 Task: Add a signature Benjamin Adams containing 'Have a wonderful week, Benjamin Adams' to email address softage.1@softage.net and add a folder Certifications
Action: Mouse moved to (187, 178)
Screenshot: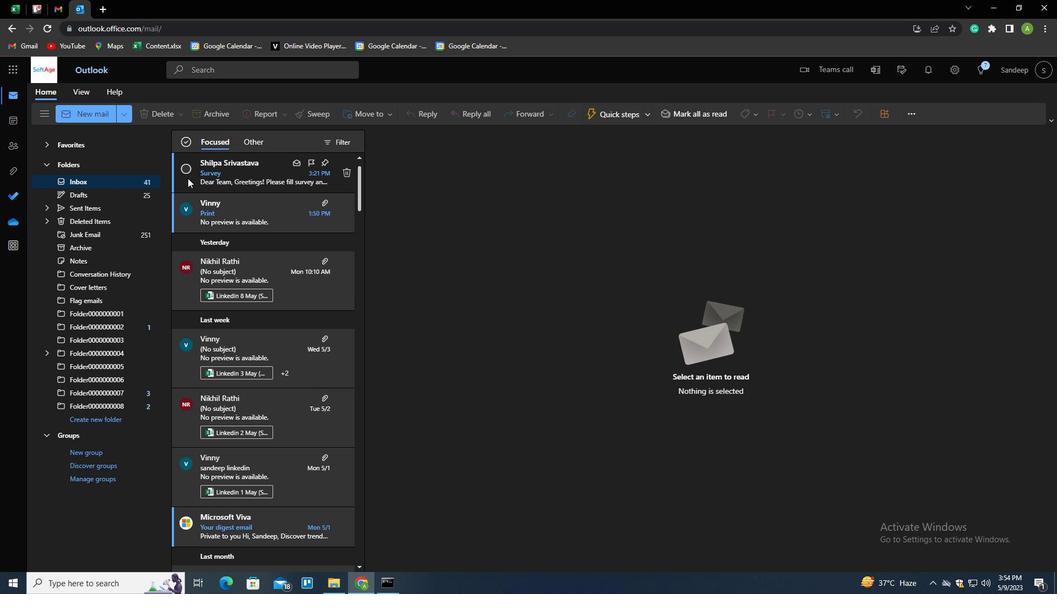 
Action: Key pressed n
Screenshot: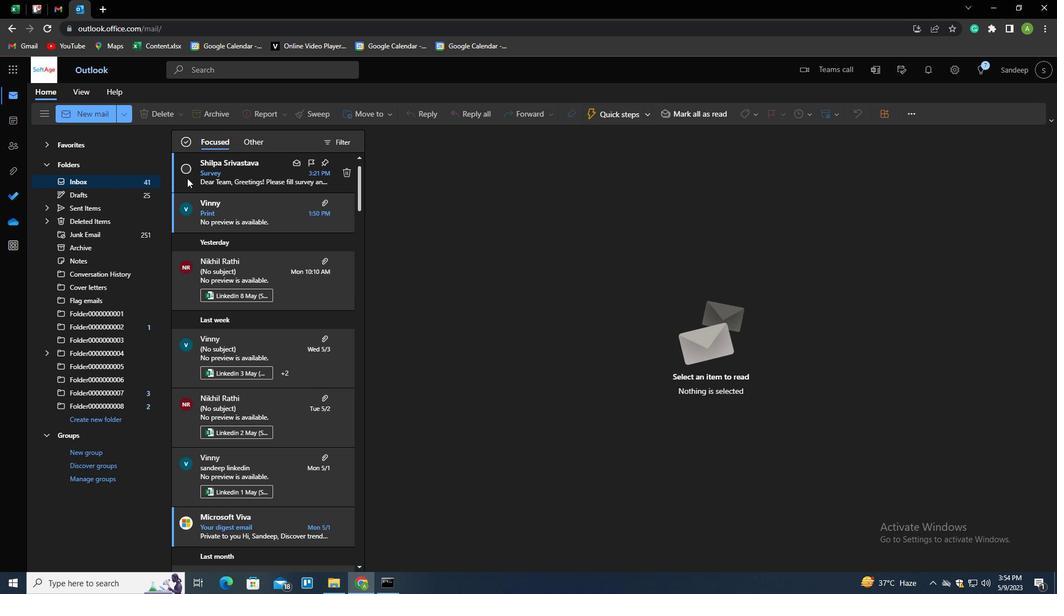 
Action: Mouse moved to (732, 117)
Screenshot: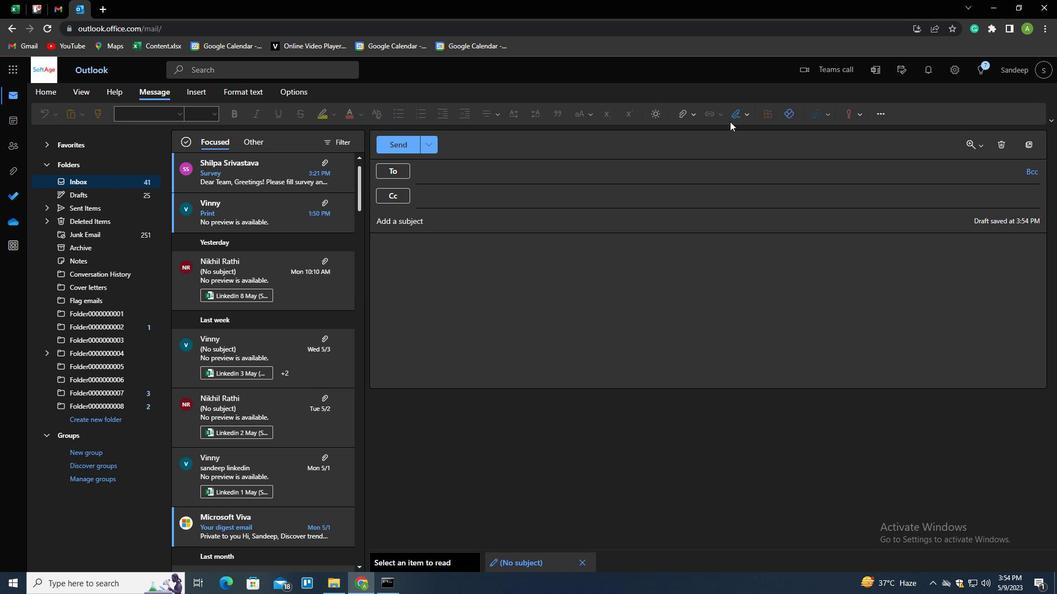
Action: Mouse pressed left at (732, 117)
Screenshot: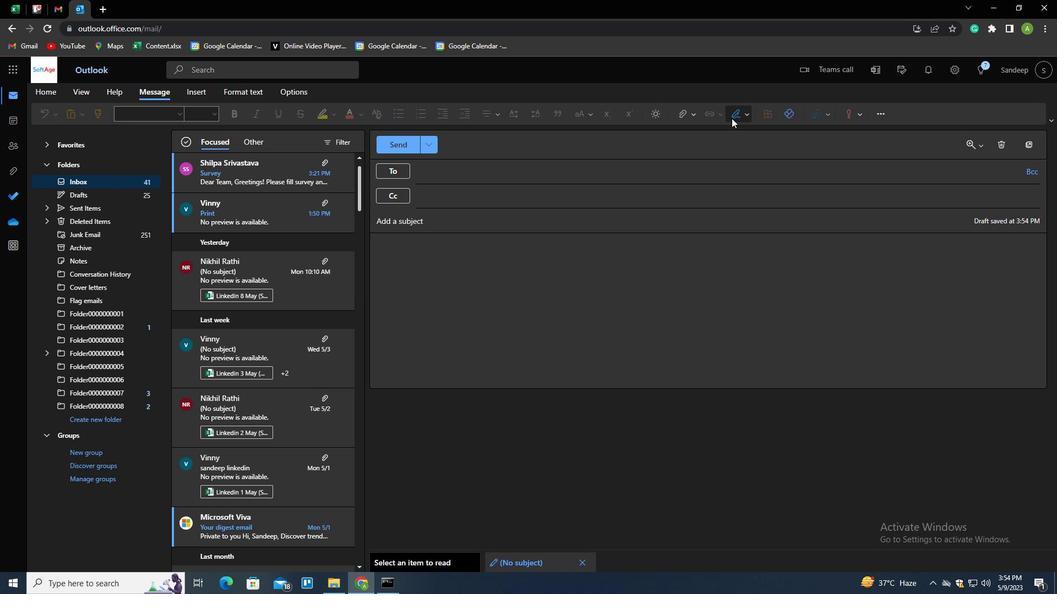 
Action: Mouse moved to (727, 132)
Screenshot: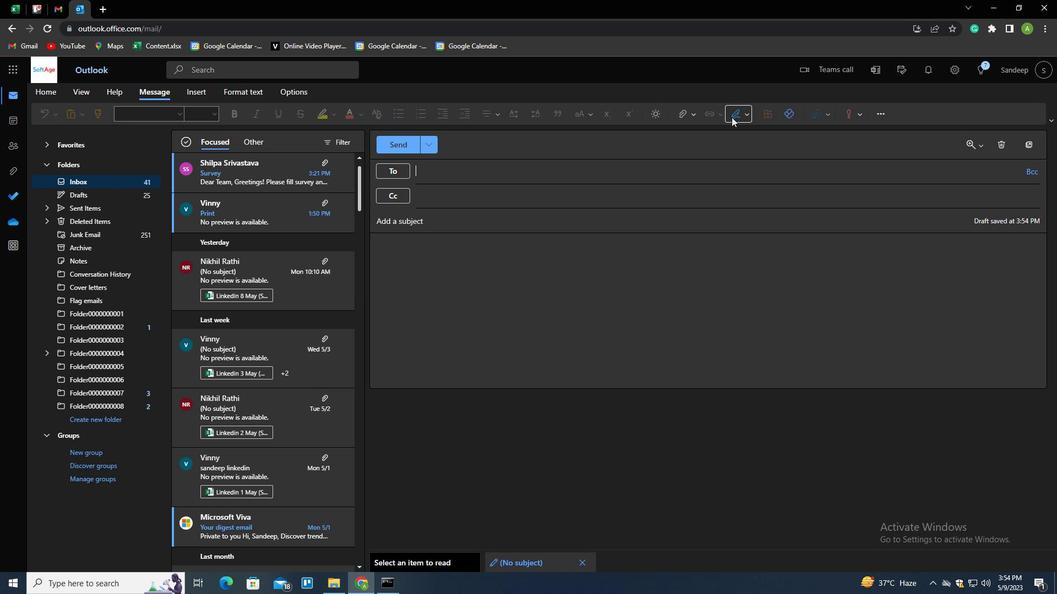 
Action: Mouse pressed left at (727, 132)
Screenshot: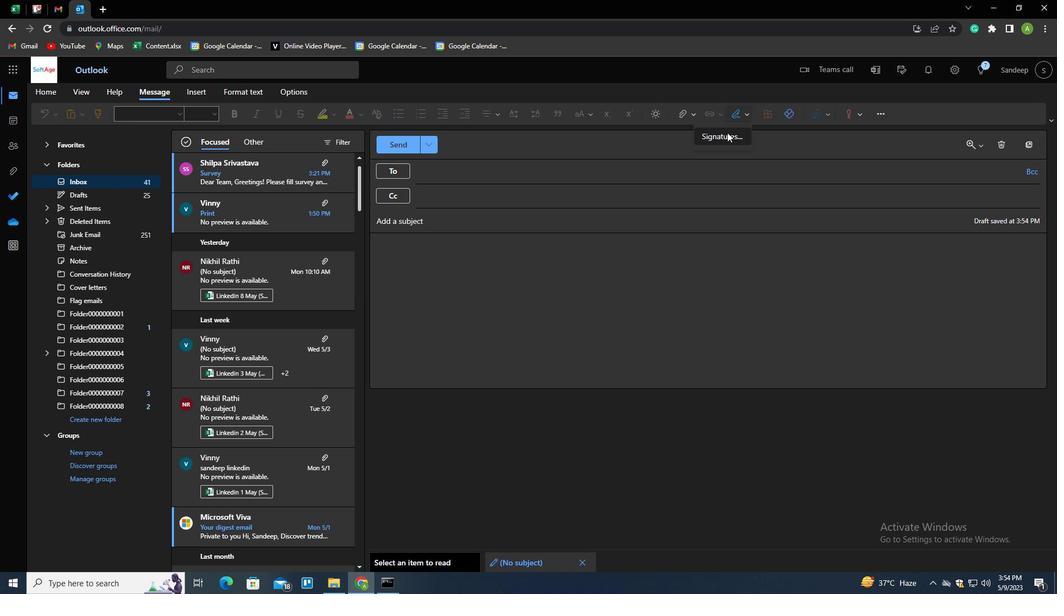 
Action: Mouse moved to (639, 199)
Screenshot: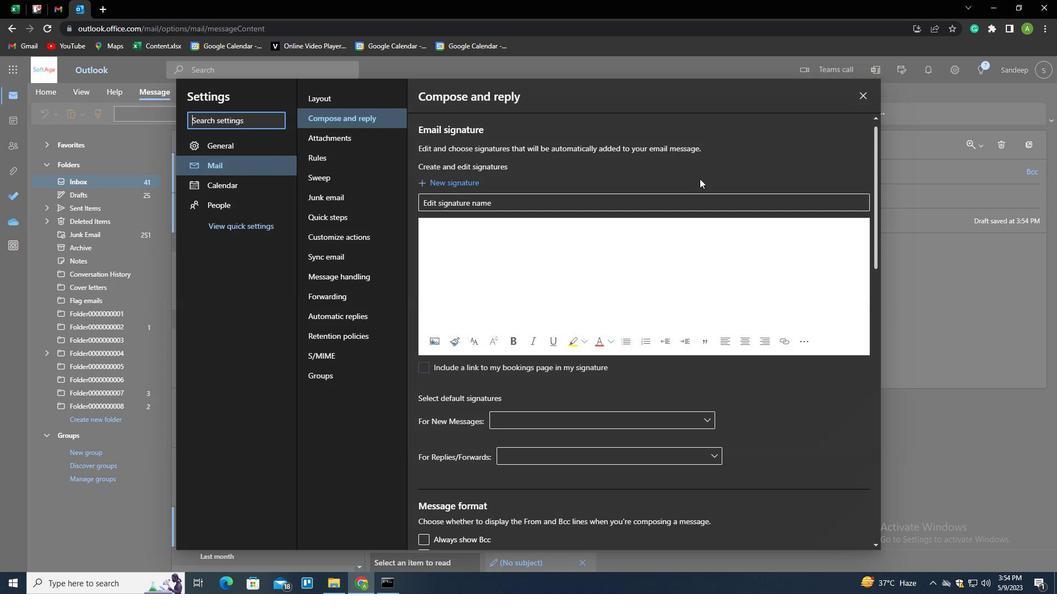 
Action: Mouse pressed left at (639, 199)
Screenshot: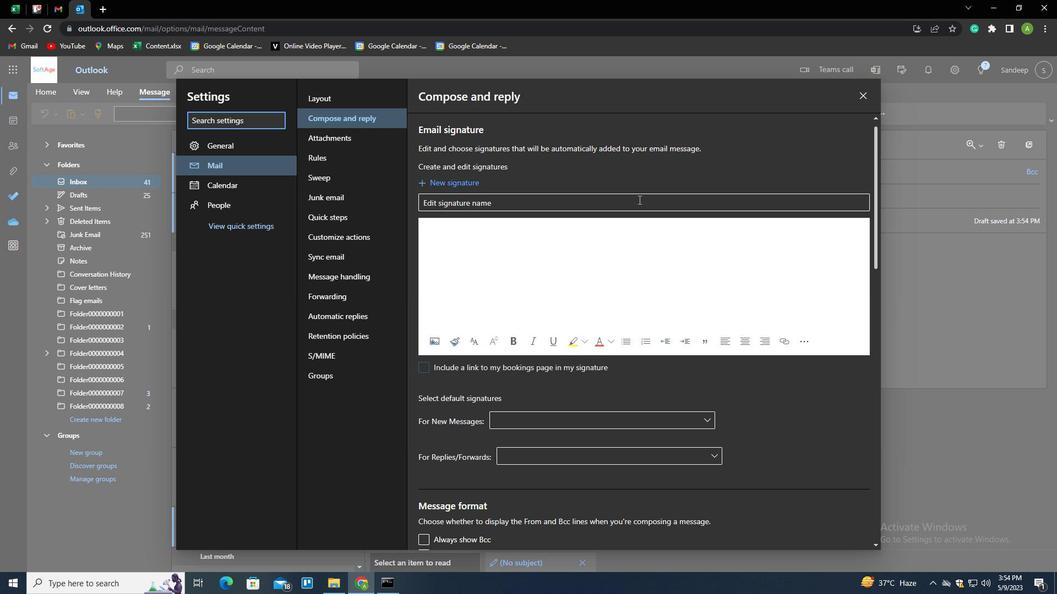 
Action: Mouse moved to (650, 192)
Screenshot: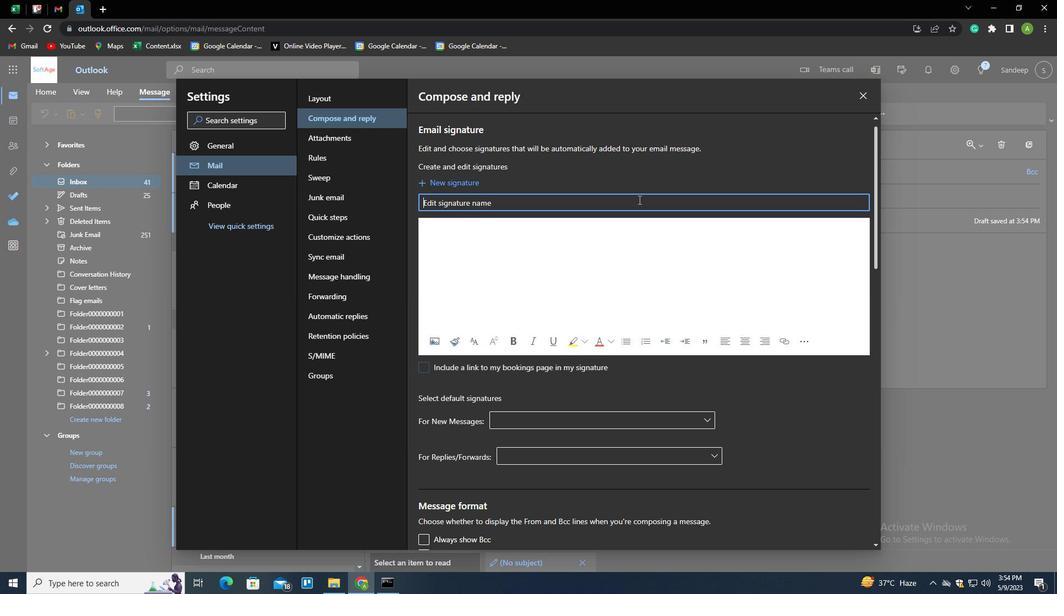 
Action: Key pressed <Key.shift>BENJAMIN<Key.space><Key.shift>ADAMS<Key.tab><Key.shift_r><Key.enter><Key.enter><Key.enter><Key.enter><Key.enter><Key.enter><Key.enter><Key.shift>HAN<Key.backspace>VE<Key.space>A<Key.space>WONDERFUL<Key.space>WEEK,<Key.shift_r><Key.enter><Key.shift><Key.shift><Key.shift><Key.shift><Key.shift><Key.shift><Key.shift>BENJAMIN<Key.space><Key.shift>ADAMS
Screenshot: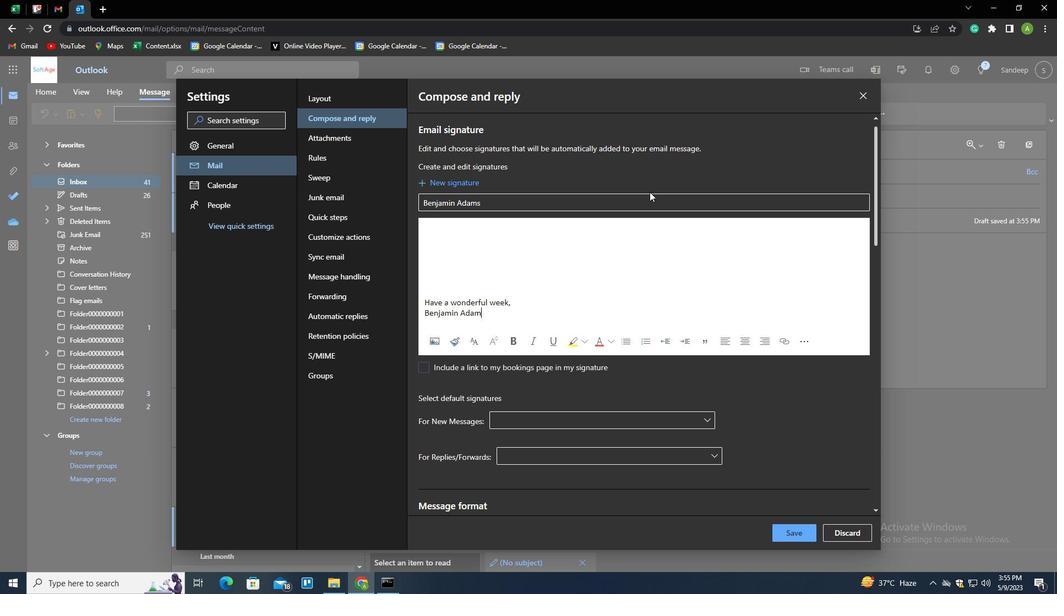 
Action: Mouse moved to (637, 253)
Screenshot: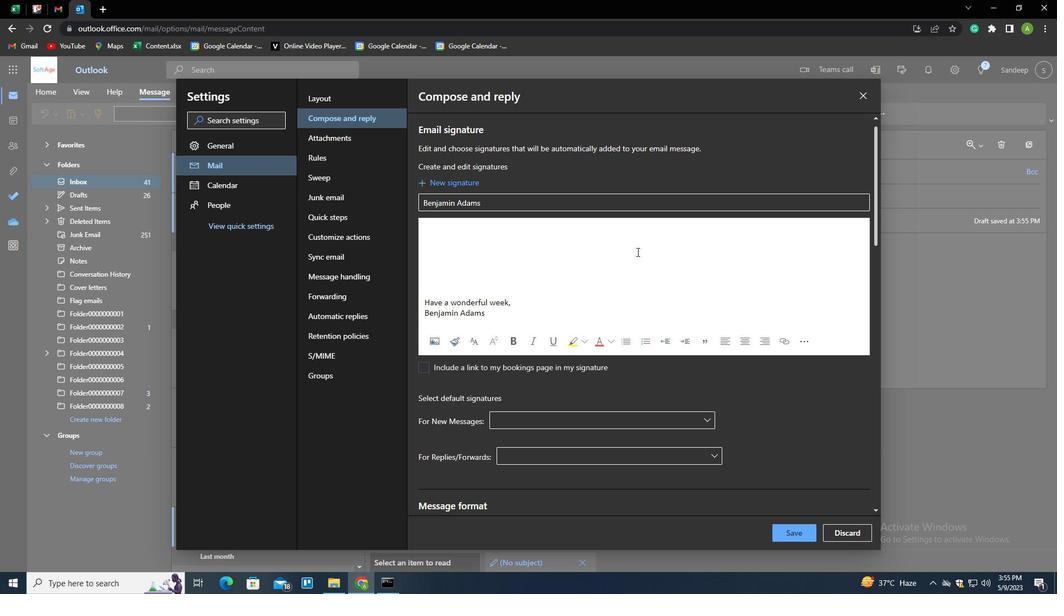 
Action: Mouse pressed left at (637, 253)
Screenshot: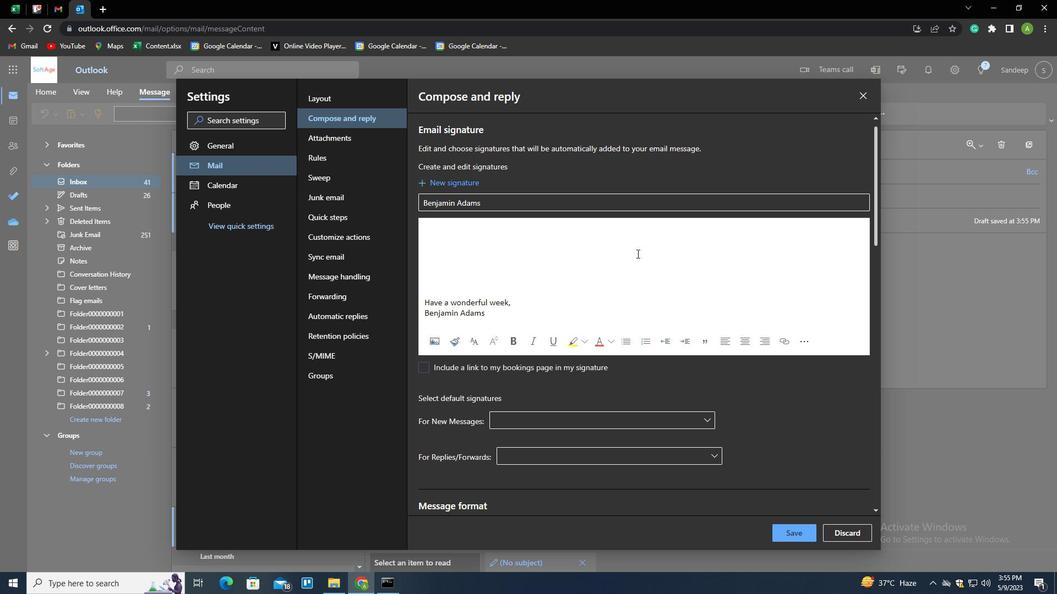 
Action: Mouse moved to (801, 528)
Screenshot: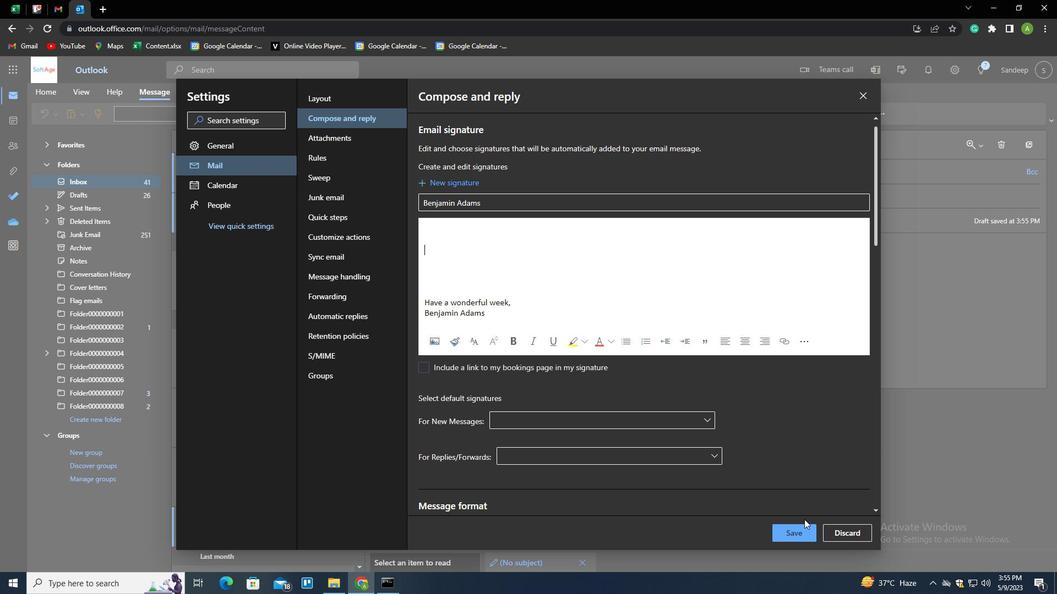 
Action: Mouse pressed left at (801, 528)
Screenshot: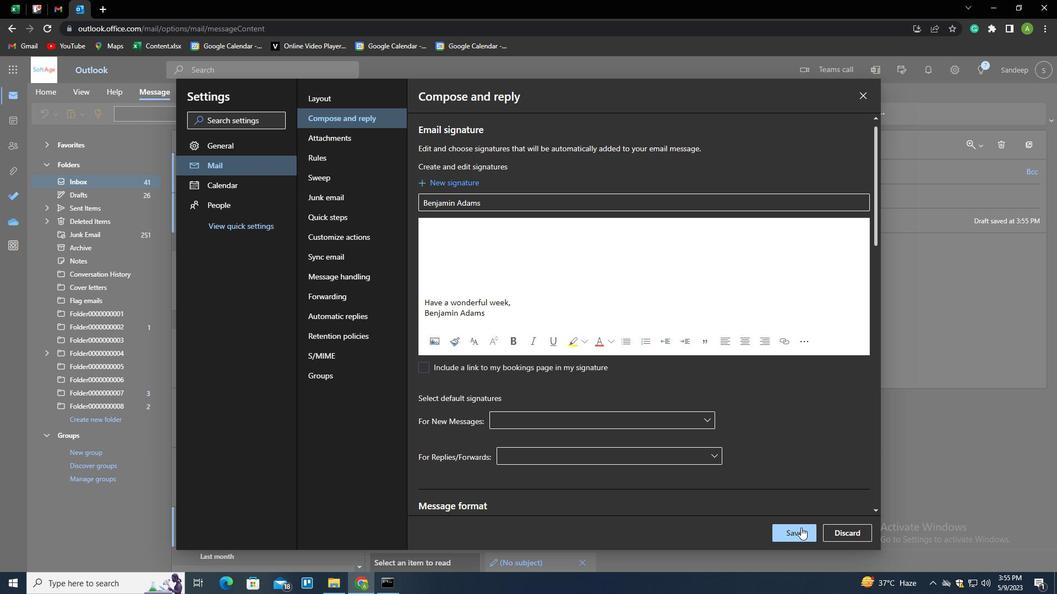 
Action: Mouse moved to (906, 302)
Screenshot: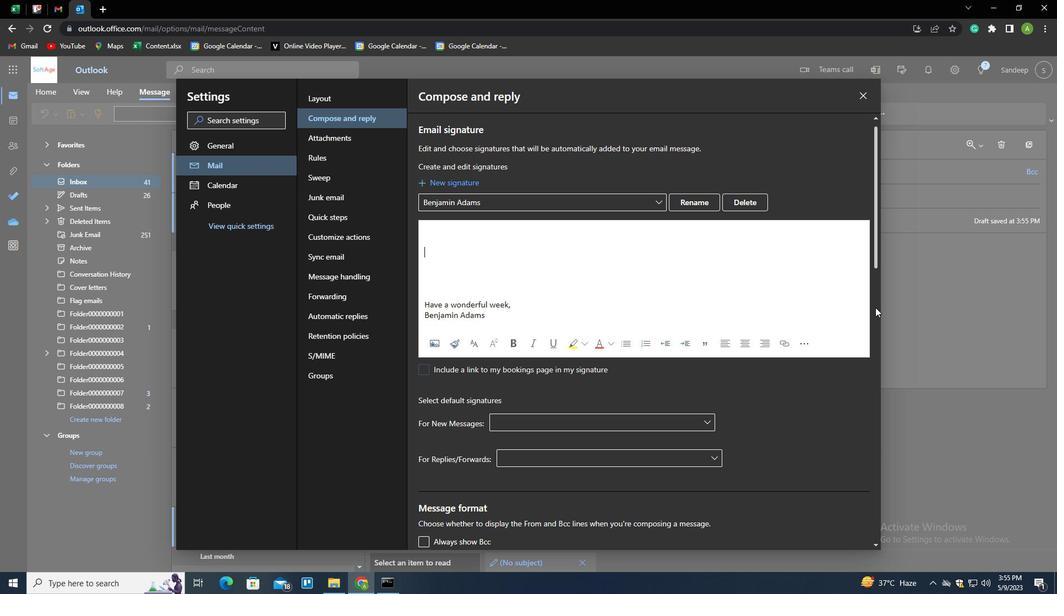 
Action: Mouse pressed left at (906, 302)
Screenshot: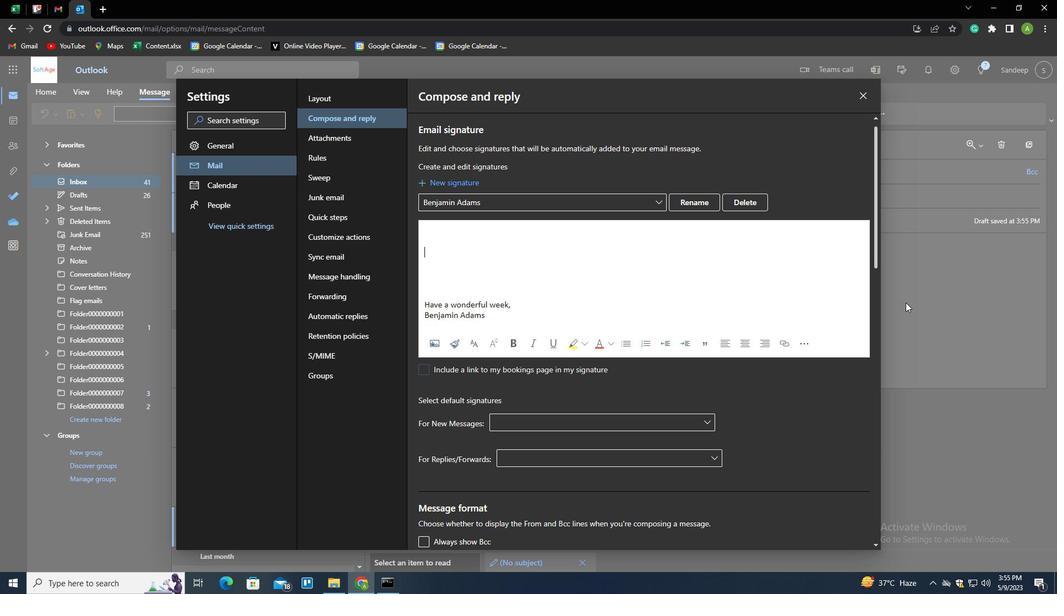 
Action: Mouse moved to (745, 118)
Screenshot: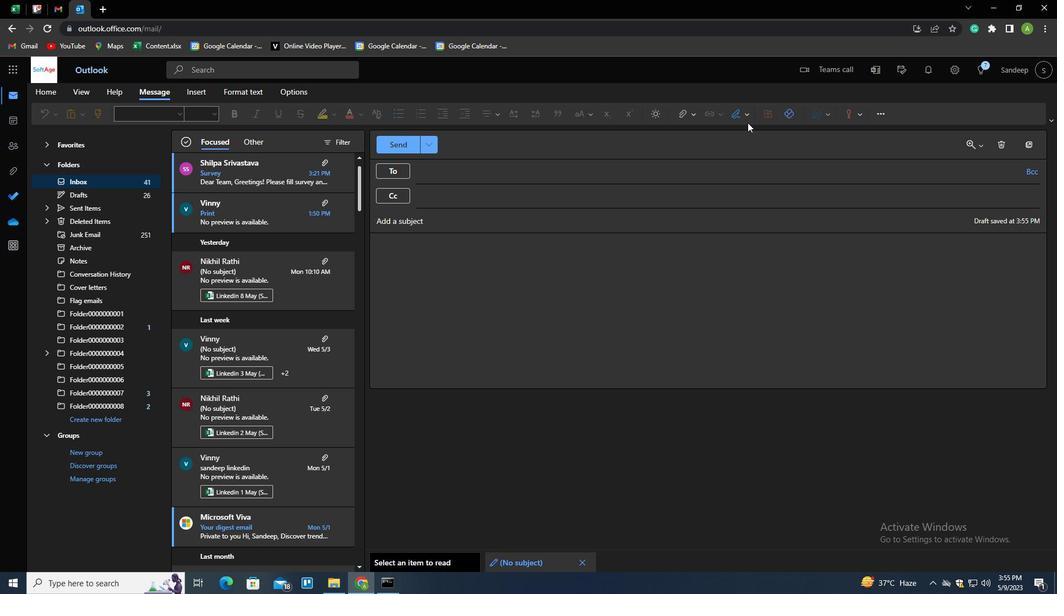 
Action: Mouse pressed left at (745, 118)
Screenshot: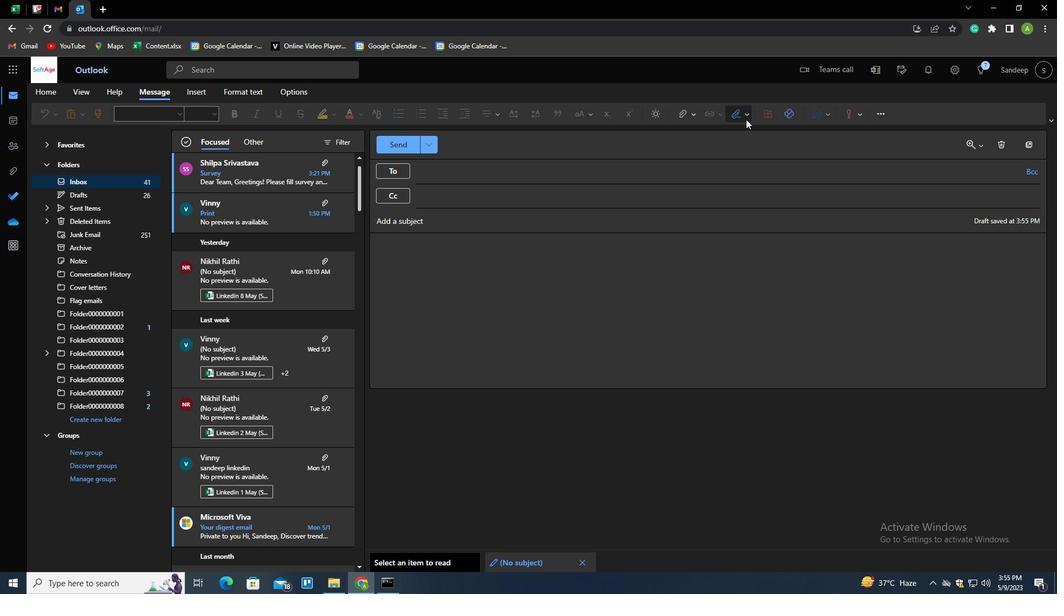 
Action: Mouse moved to (723, 139)
Screenshot: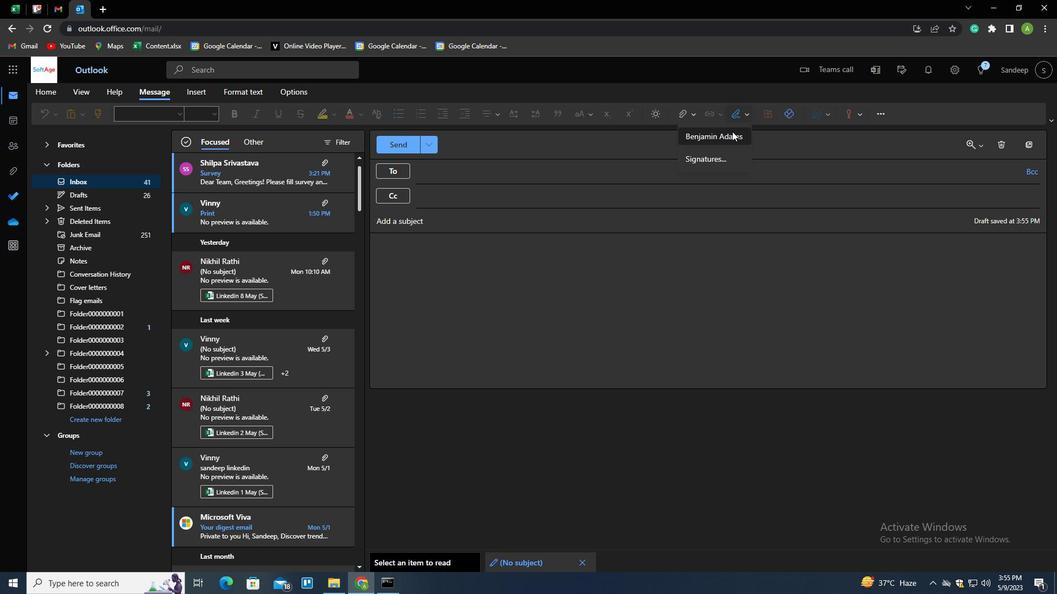 
Action: Mouse pressed left at (723, 139)
Screenshot: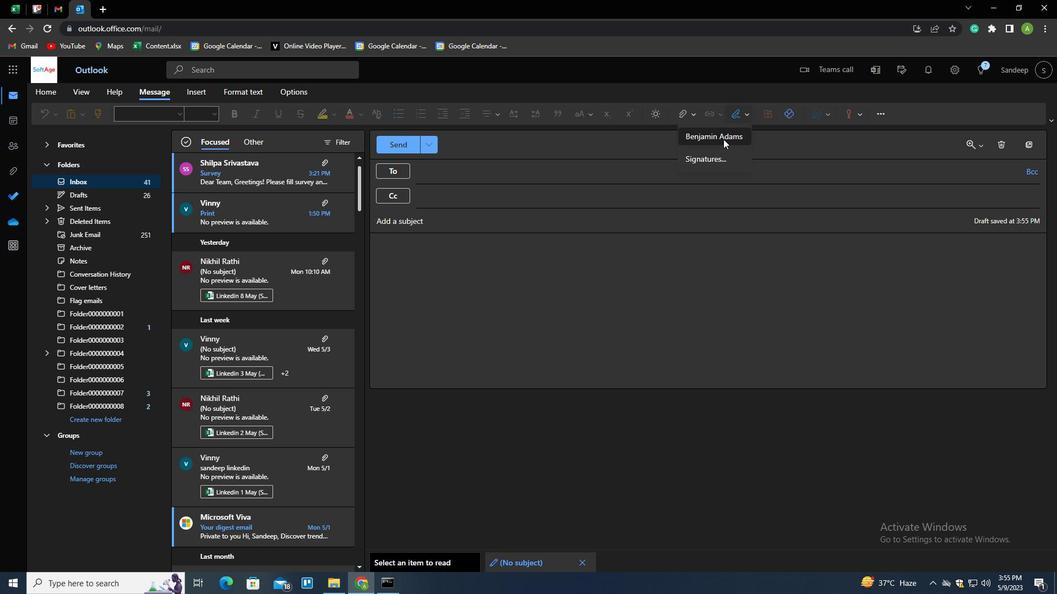 
Action: Mouse moved to (110, 423)
Screenshot: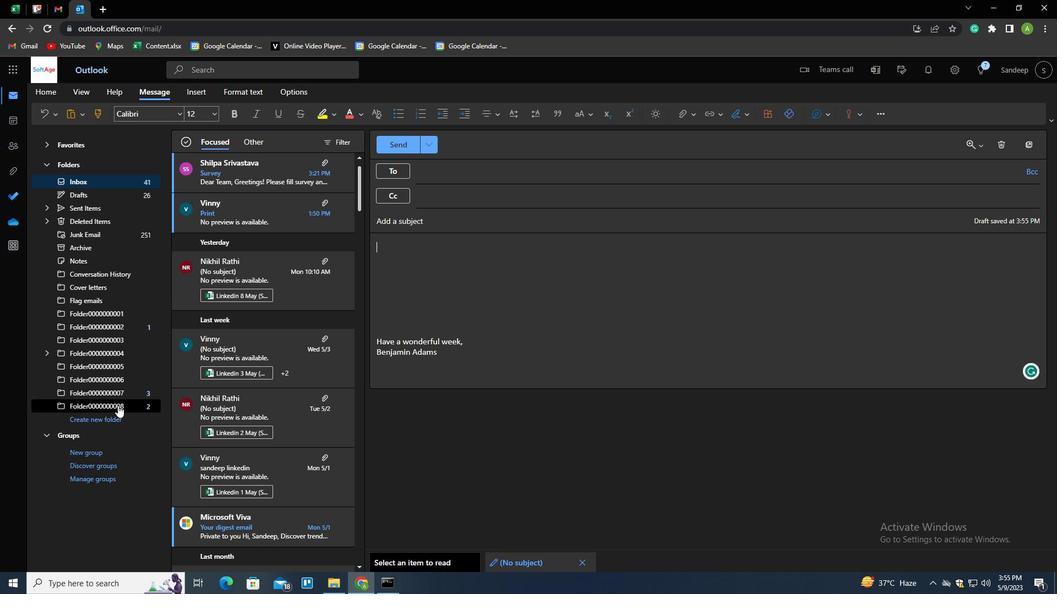 
Action: Mouse pressed left at (110, 423)
Screenshot: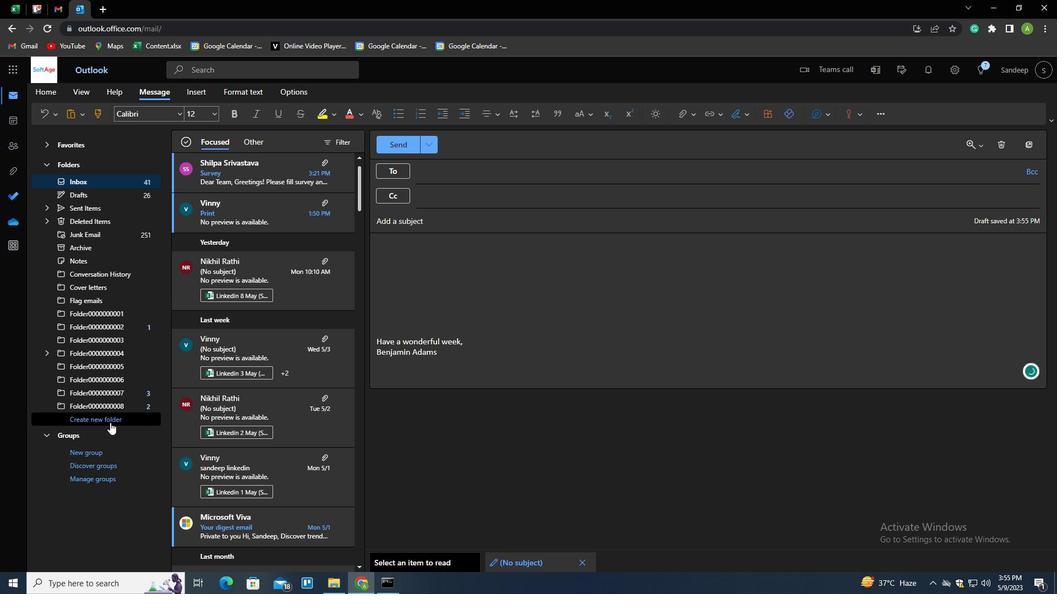 
Action: Key pressed <Key.shift>CERTIFICATIONS
Screenshot: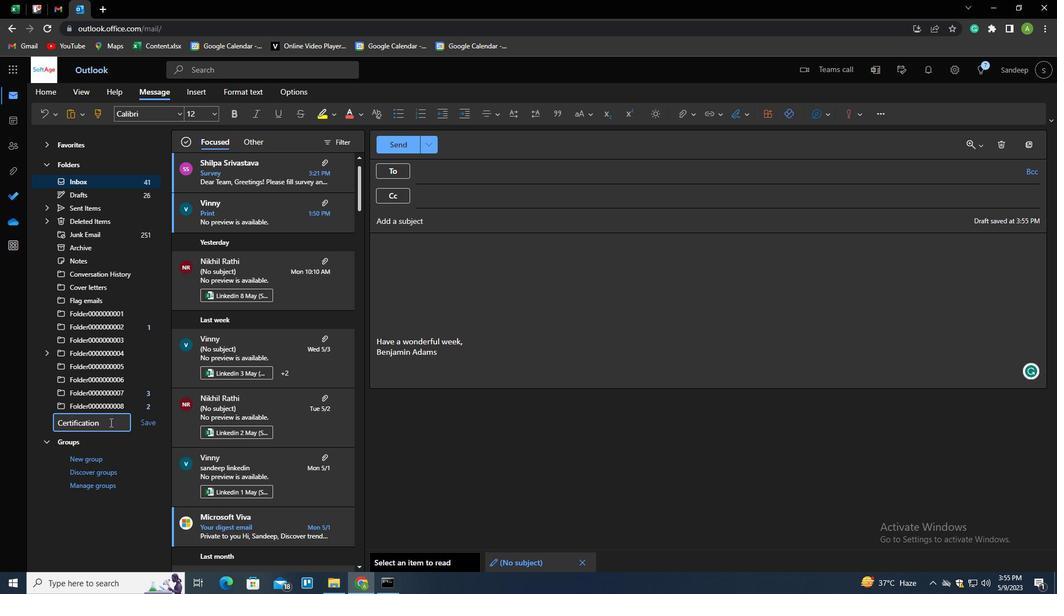 
Action: Mouse scrolled (110, 423) with delta (0, 0)
Screenshot: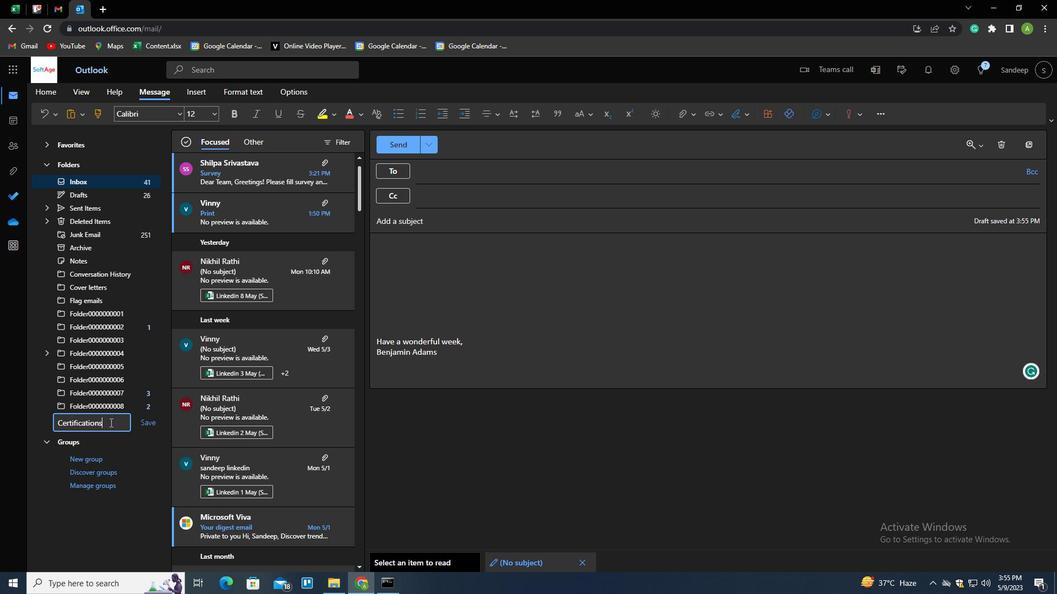 
Action: Mouse moved to (447, 177)
Screenshot: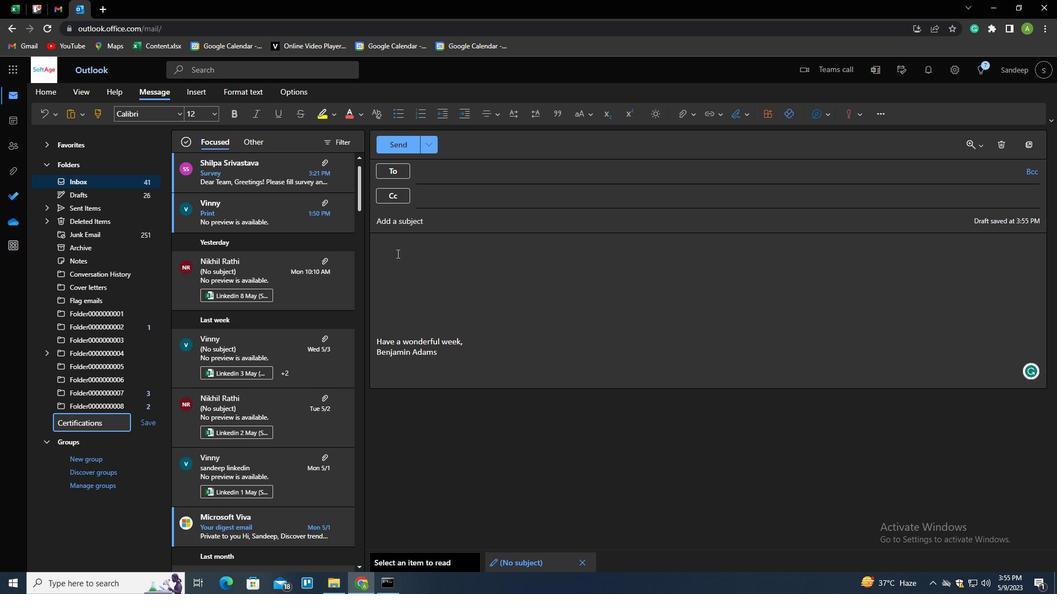 
Action: Mouse pressed left at (447, 177)
Screenshot: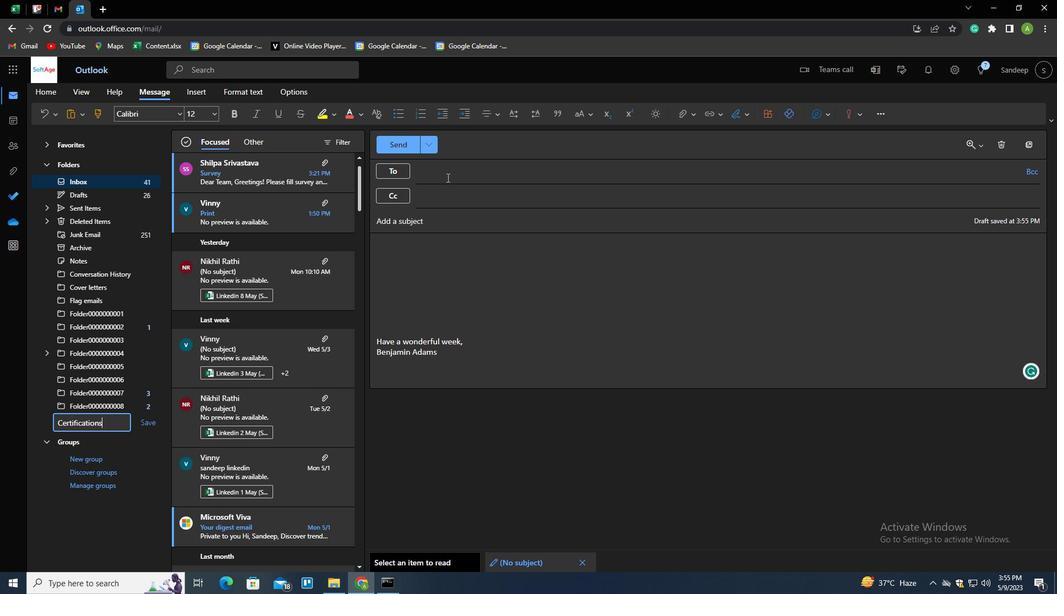 
Action: Mouse moved to (447, 177)
Screenshot: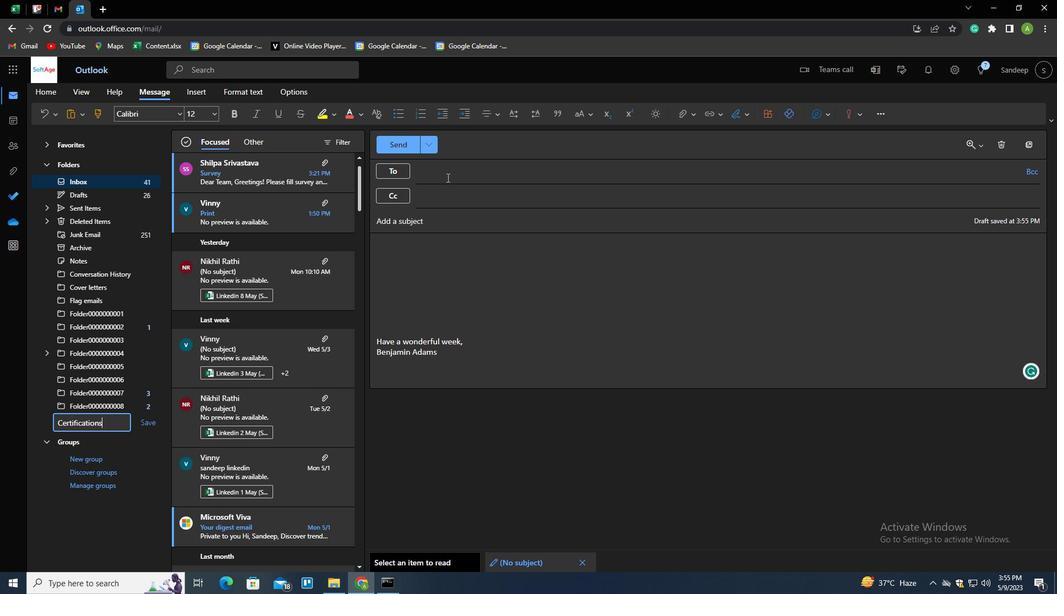 
Action: Key pressed S
Screenshot: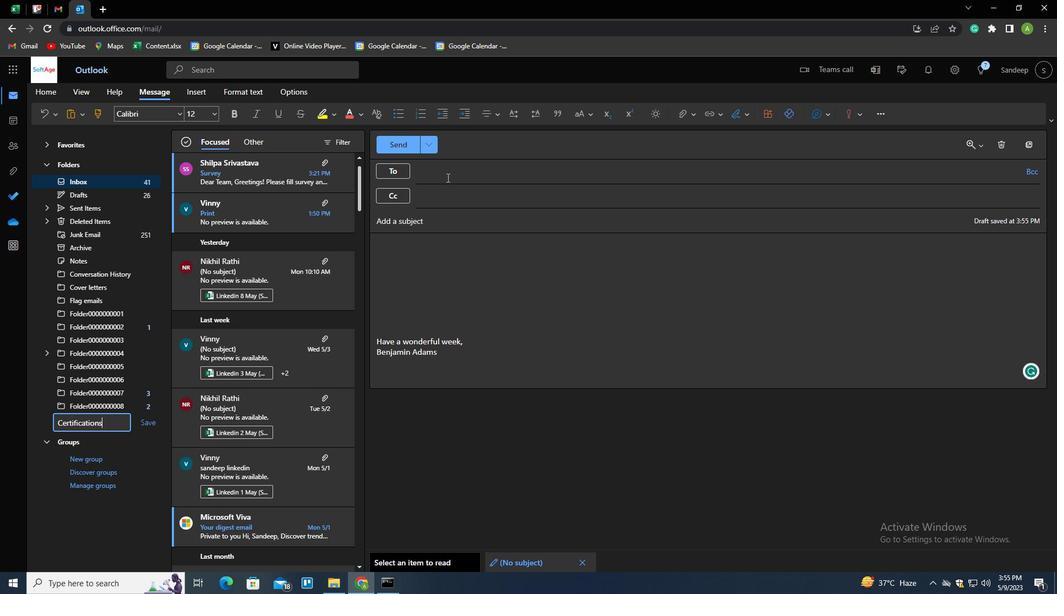 
Action: Mouse moved to (424, 155)
Screenshot: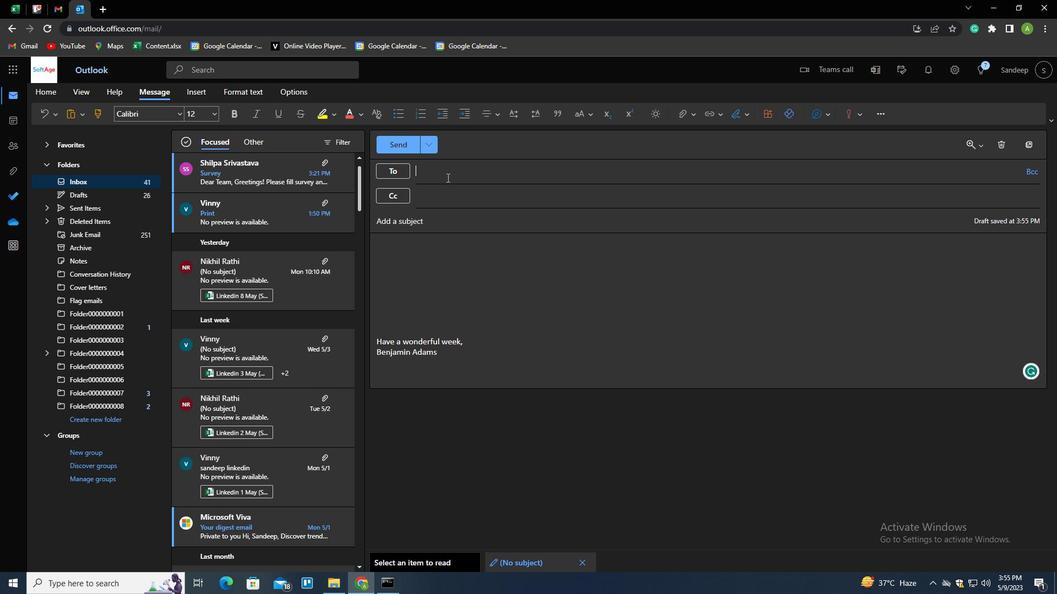 
Action: Key pressed OS<Key.backspace>FTAGE.
Screenshot: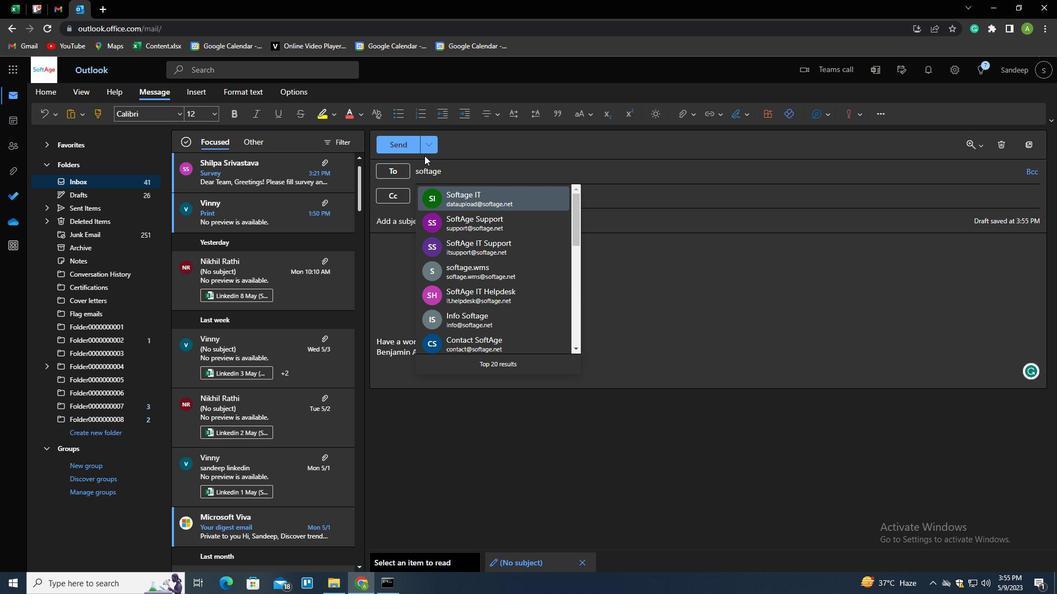 
Action: Mouse moved to (424, 155)
Screenshot: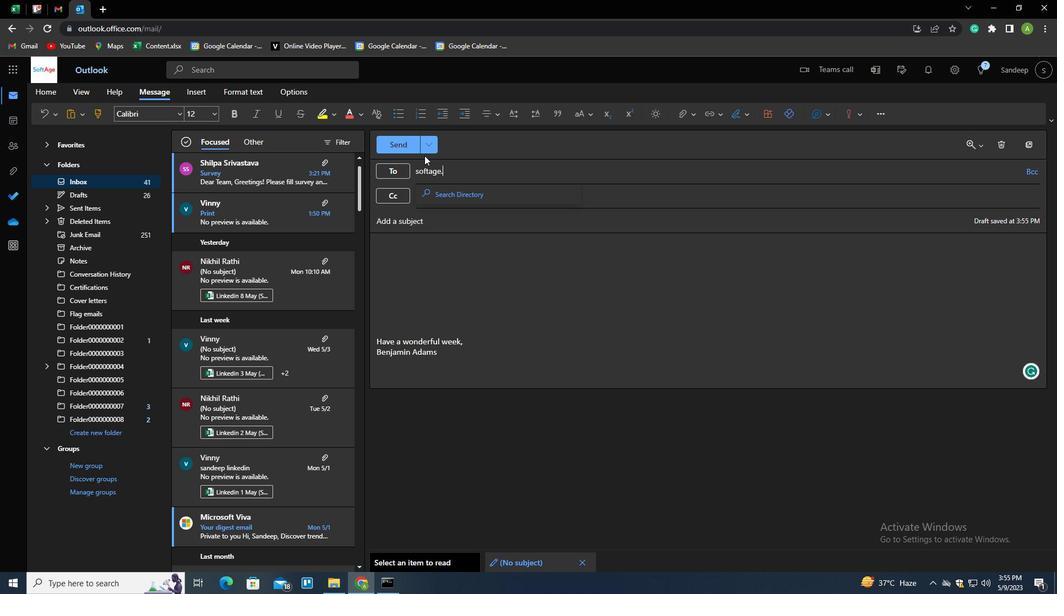 
Action: Key pressed 1<Key.shift>@SOFTAGE.NET
Screenshot: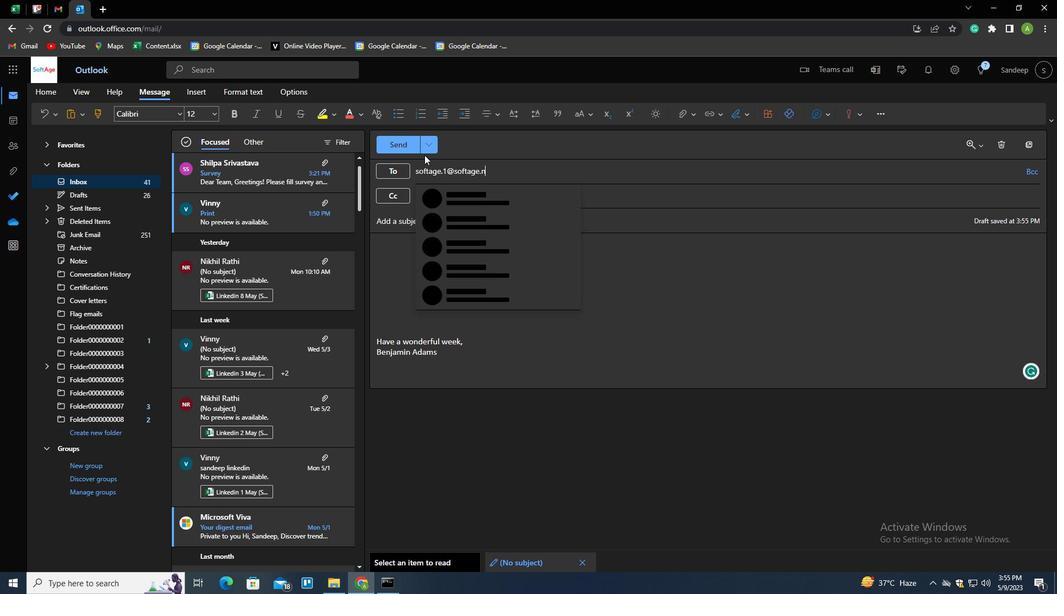 
Action: Mouse moved to (463, 190)
Screenshot: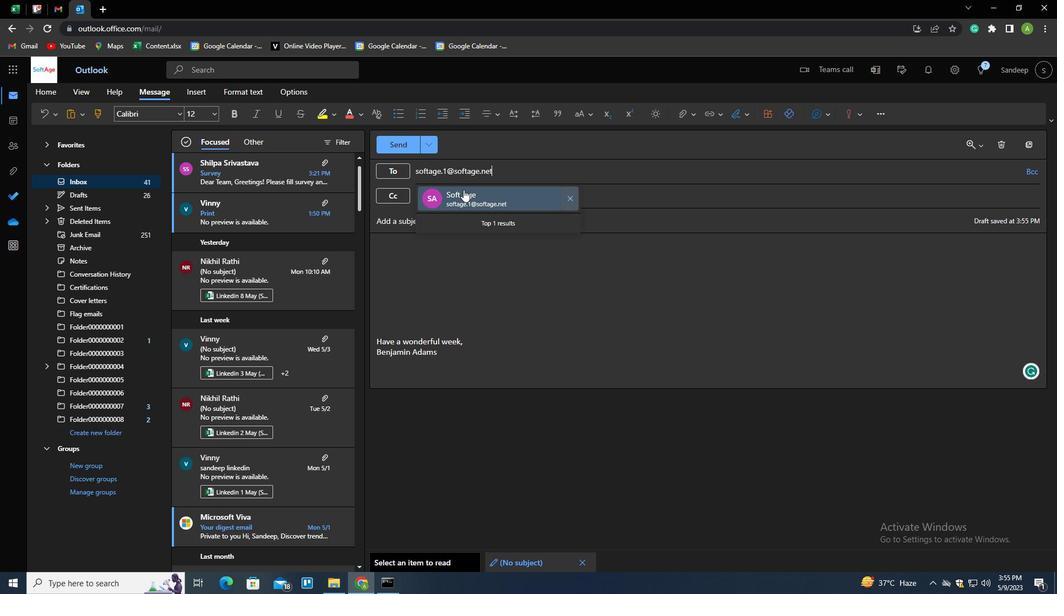 
Action: Mouse pressed left at (463, 190)
Screenshot: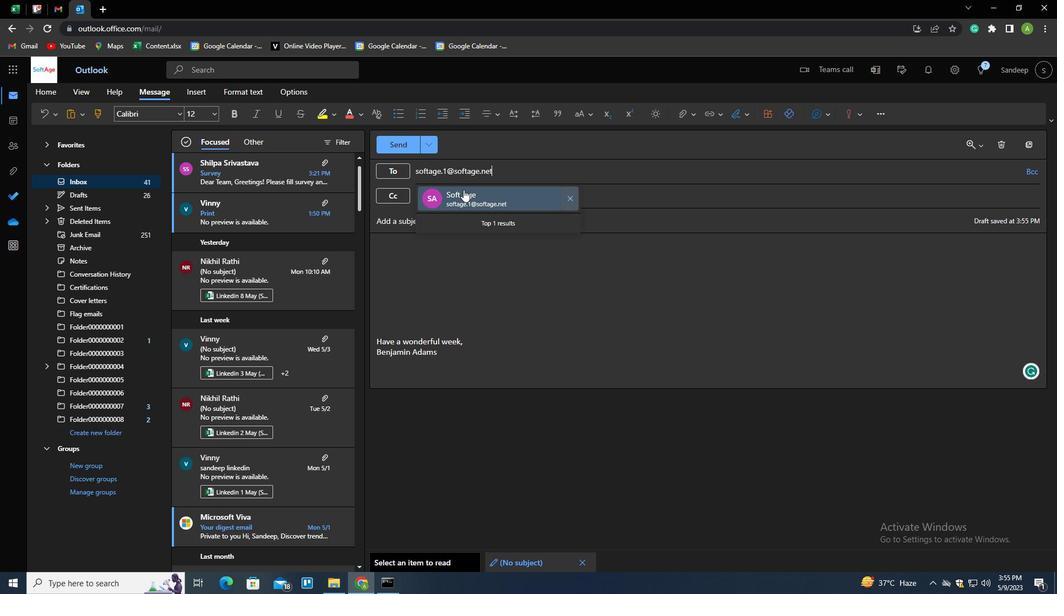 
Action: Mouse moved to (465, 274)
Screenshot: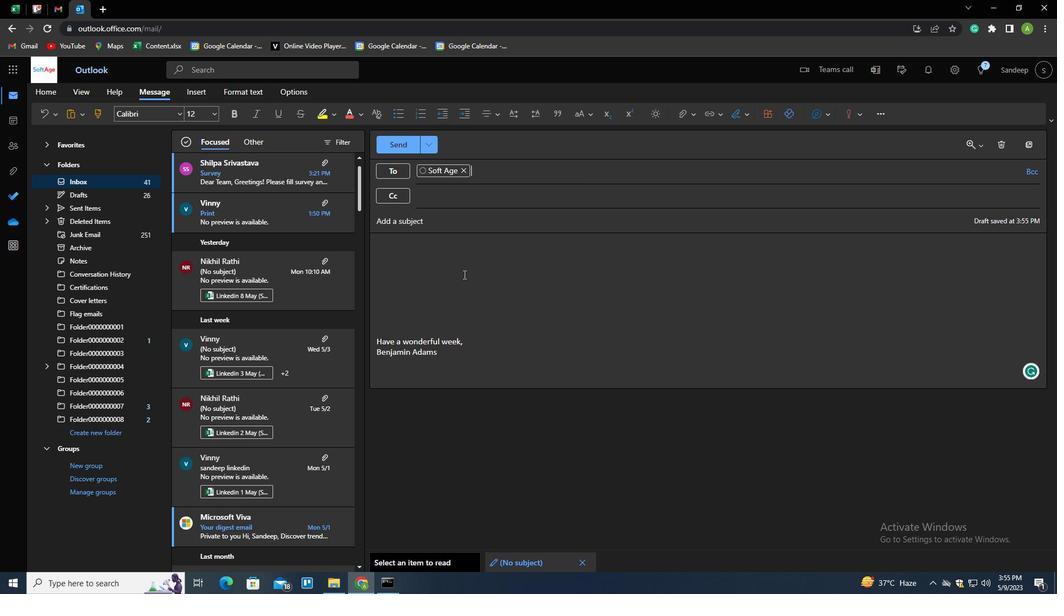 
